 Task: Create a sub task Release to Production / Go Live for the task  Implement load balancing for better resource allocation in the project Transcend , assign it to team member softage.10@softage.net and update the status of the sub task to  Off Track , set the priority of the sub task to High.
Action: Mouse moved to (65, 459)
Screenshot: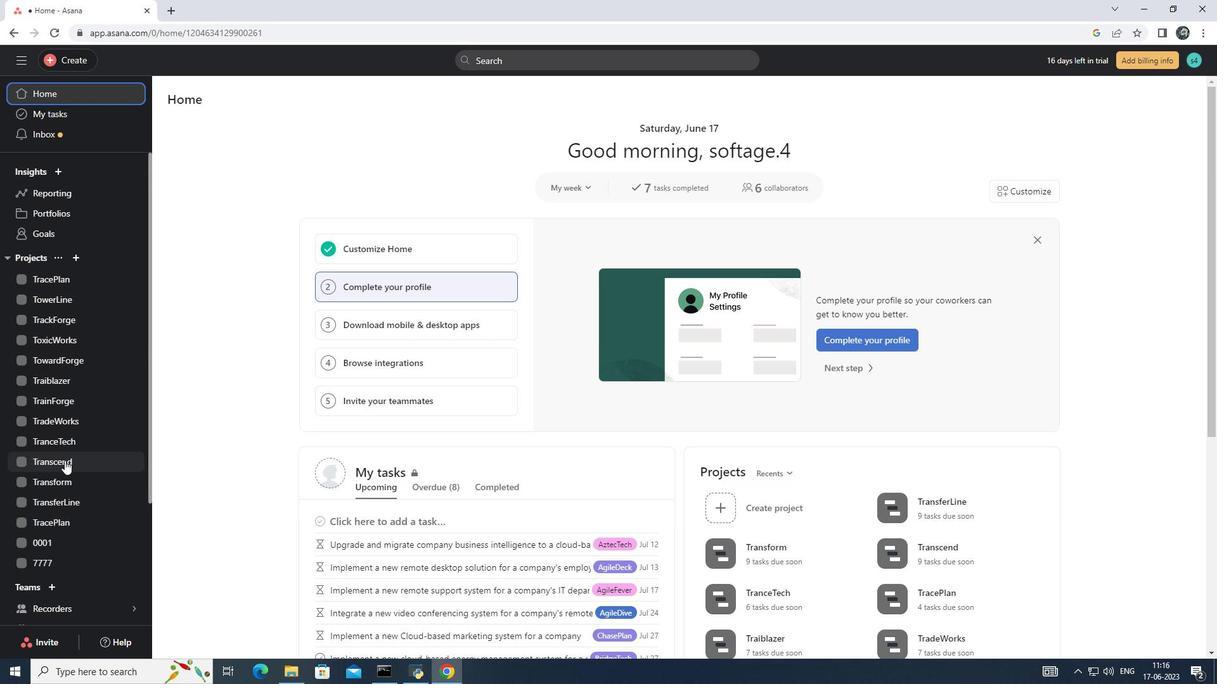 
Action: Mouse pressed left at (65, 459)
Screenshot: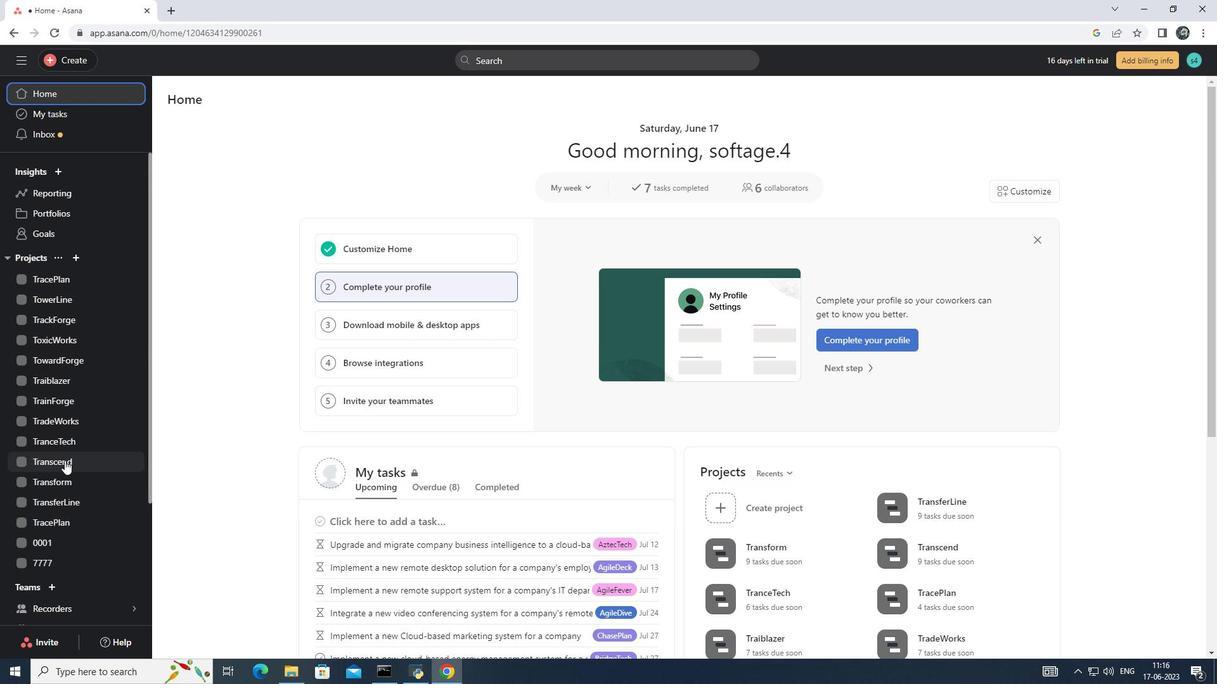 
Action: Mouse moved to (483, 303)
Screenshot: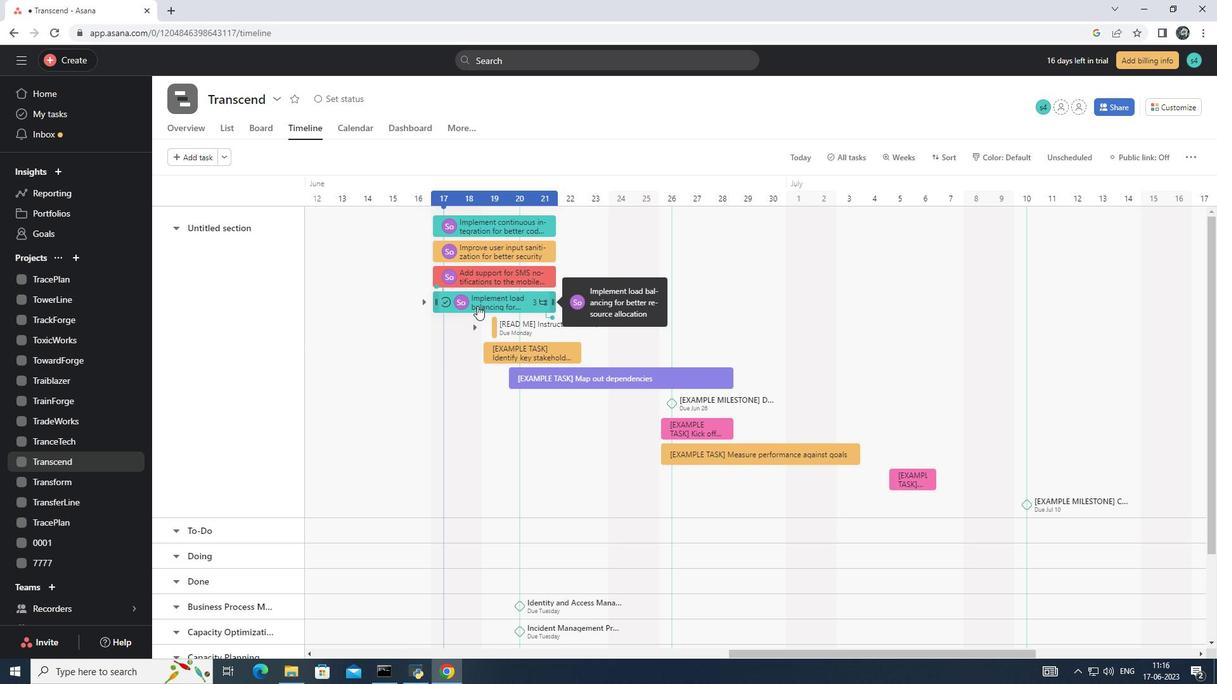 
Action: Mouse pressed left at (481, 303)
Screenshot: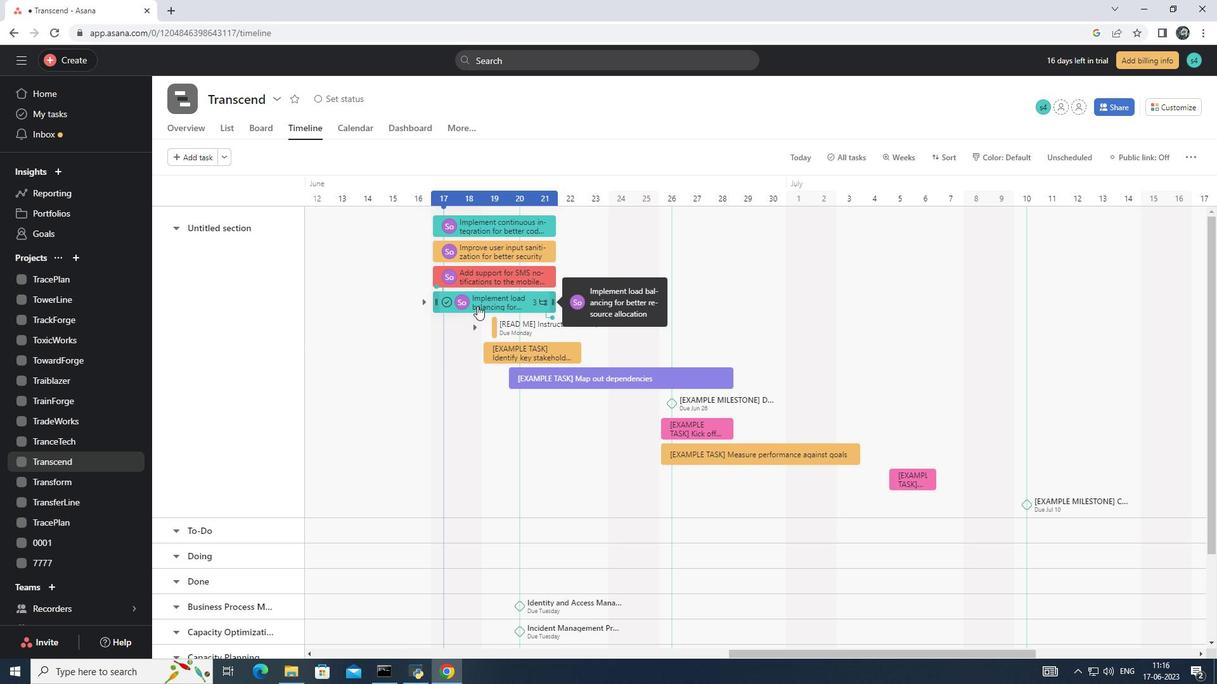 
Action: Mouse moved to (497, 301)
Screenshot: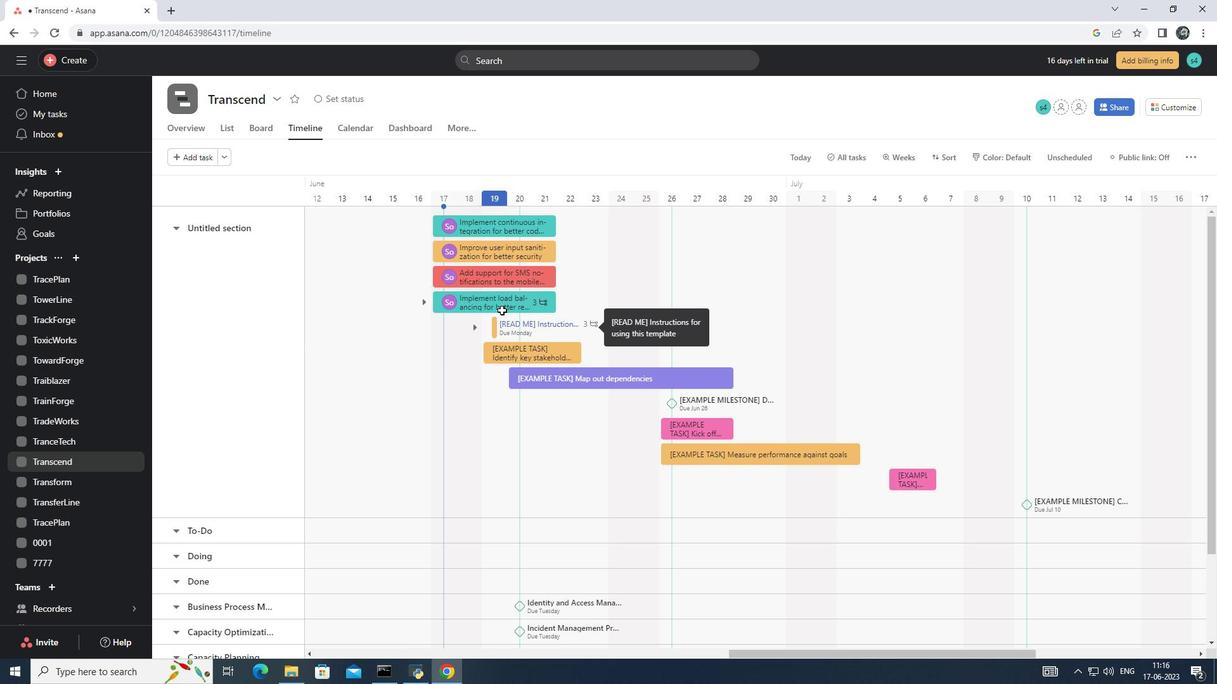 
Action: Mouse pressed left at (497, 301)
Screenshot: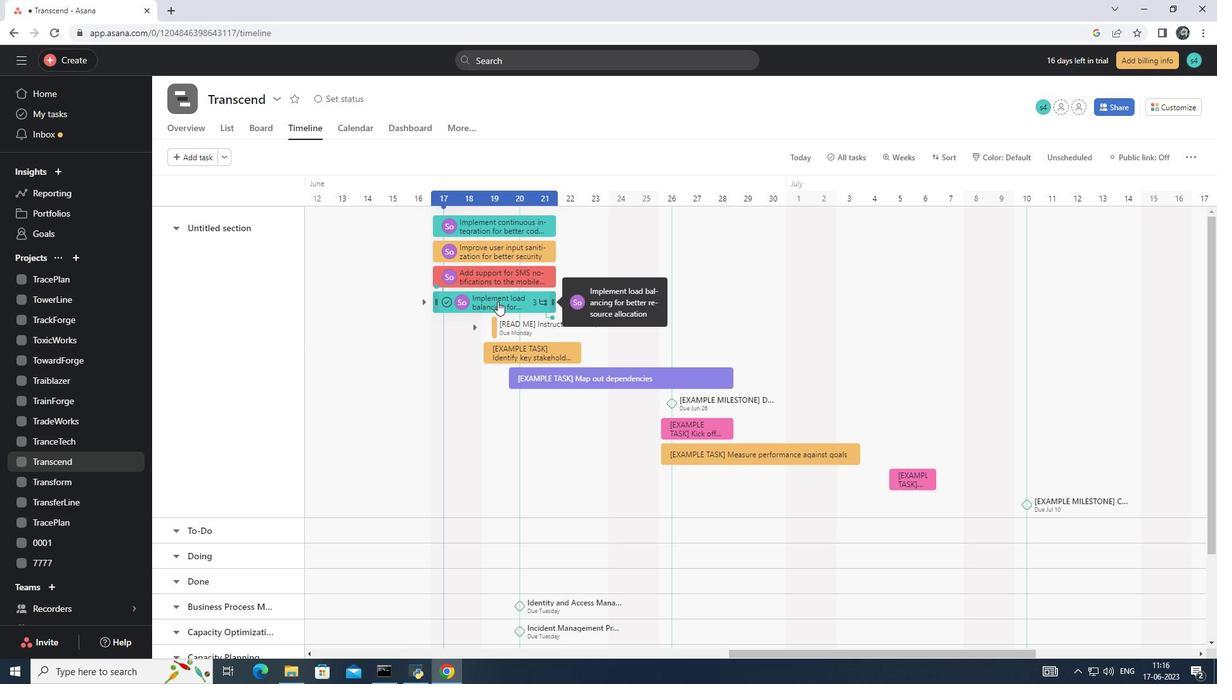 
Action: Mouse moved to (812, 505)
Screenshot: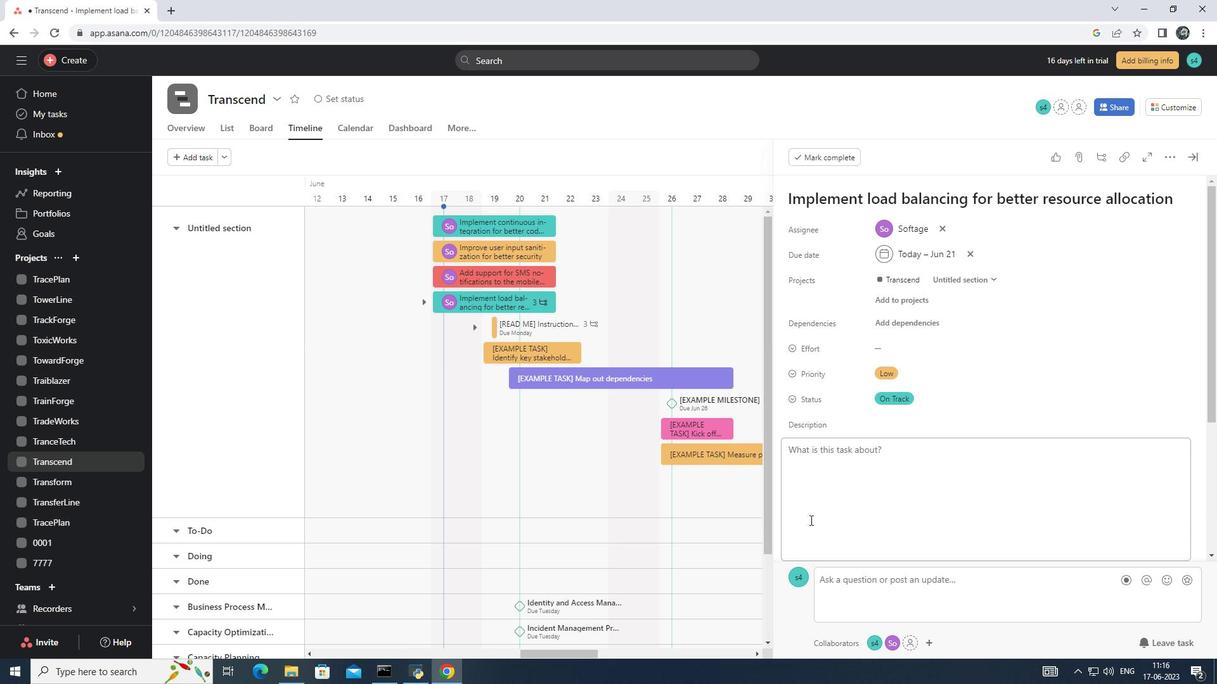 
Action: Mouse scrolled (812, 504) with delta (0, 0)
Screenshot: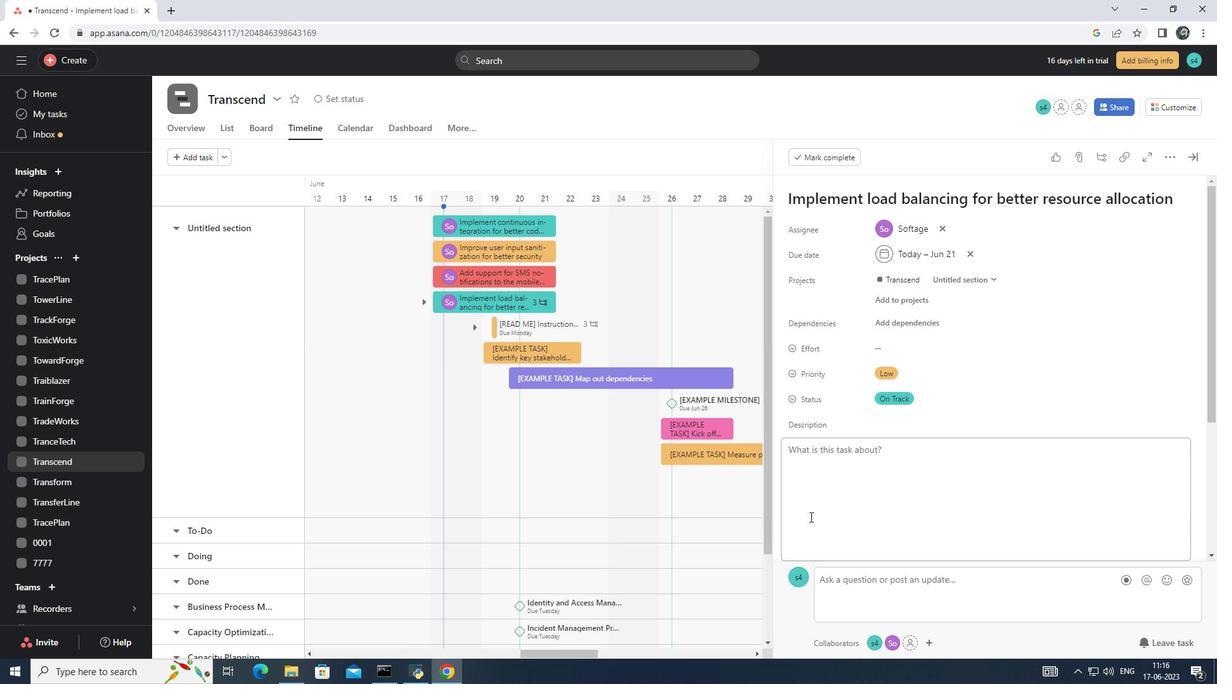 
Action: Mouse scrolled (812, 504) with delta (0, 0)
Screenshot: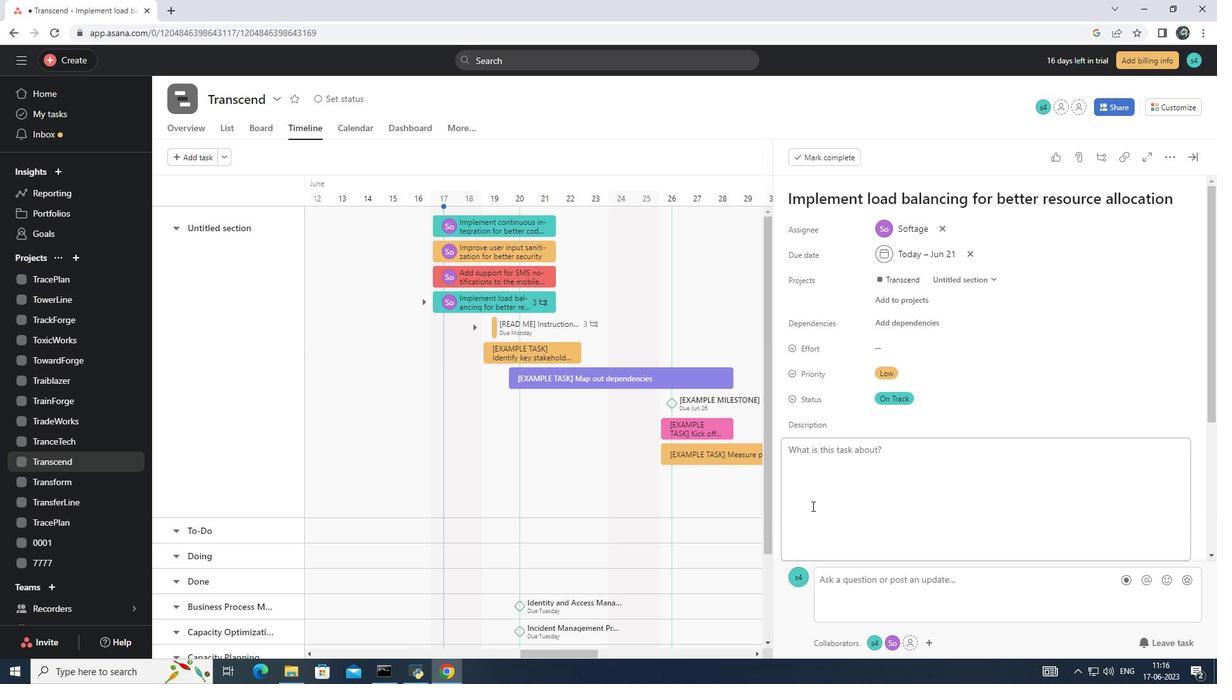 
Action: Mouse scrolled (812, 504) with delta (0, 0)
Screenshot: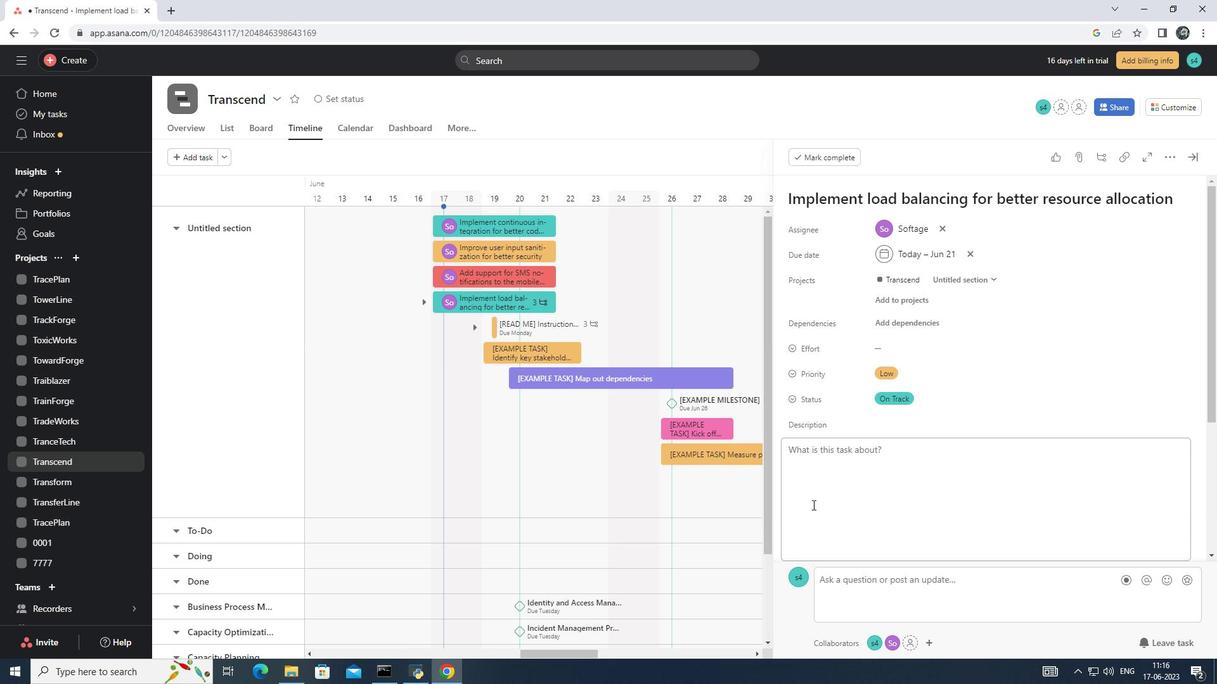 
Action: Mouse moved to (822, 477)
Screenshot: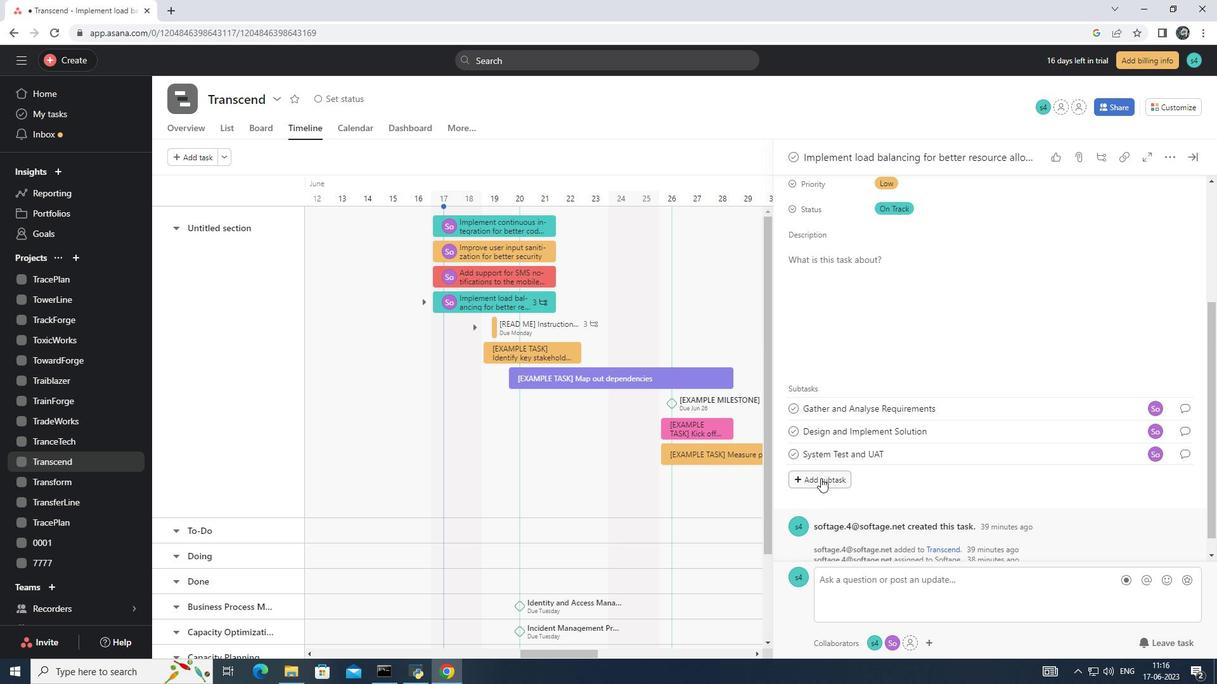 
Action: Mouse pressed left at (822, 477)
Screenshot: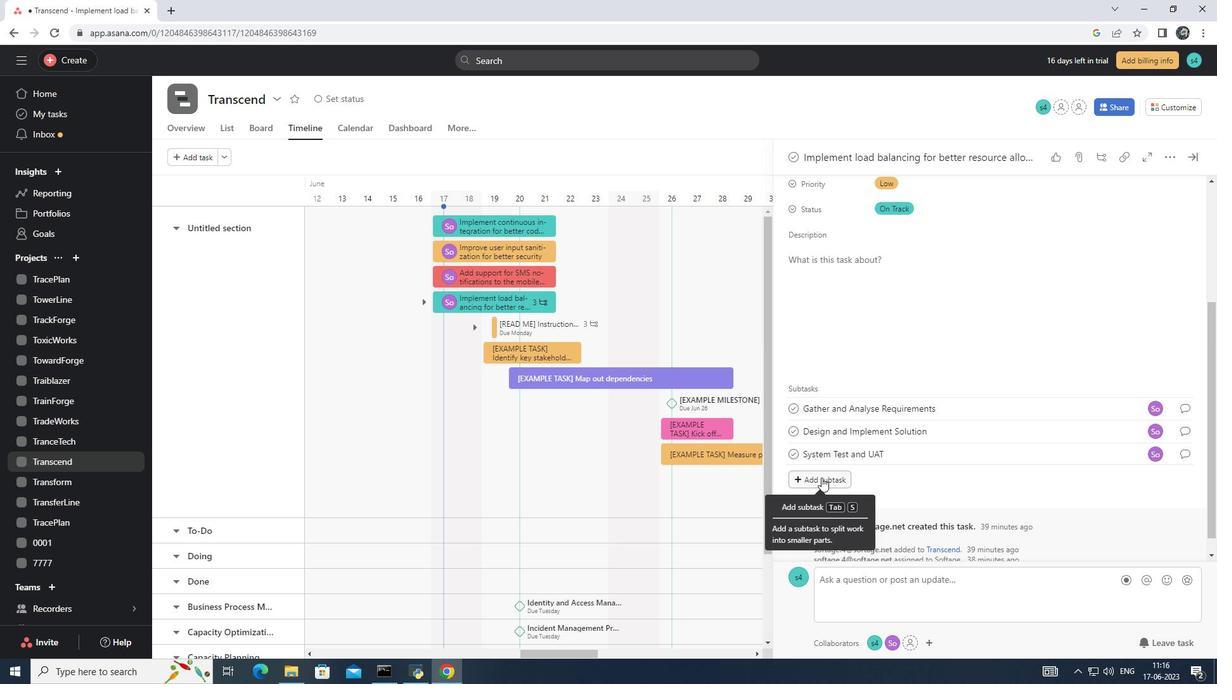
Action: Mouse moved to (939, 512)
Screenshot: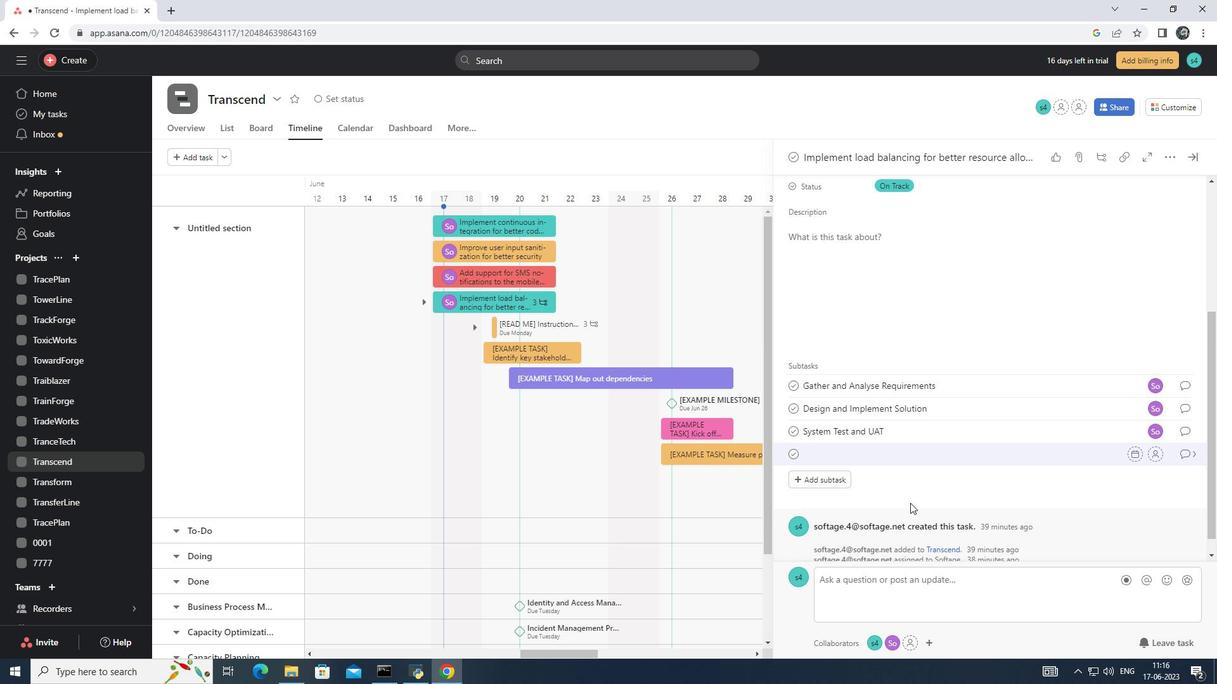 
Action: Key pressed <Key.shift>Release<Key.space>to<Key.space><Key.shift>Productio/<Key.shift>Go<Key.backspace><Key.backspace><Key.backspace>n<Key.space>/<Key.space><Key.shift>Go<Key.space><Key.shift>Live
Screenshot: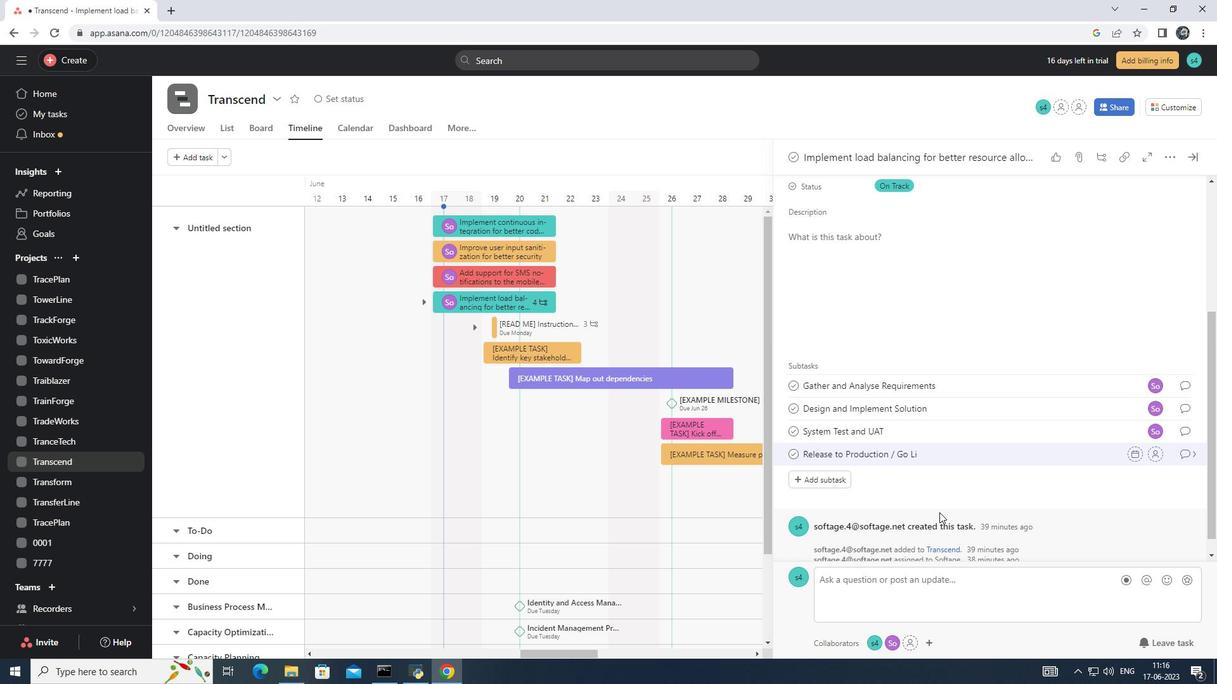 
Action: Mouse moved to (1155, 453)
Screenshot: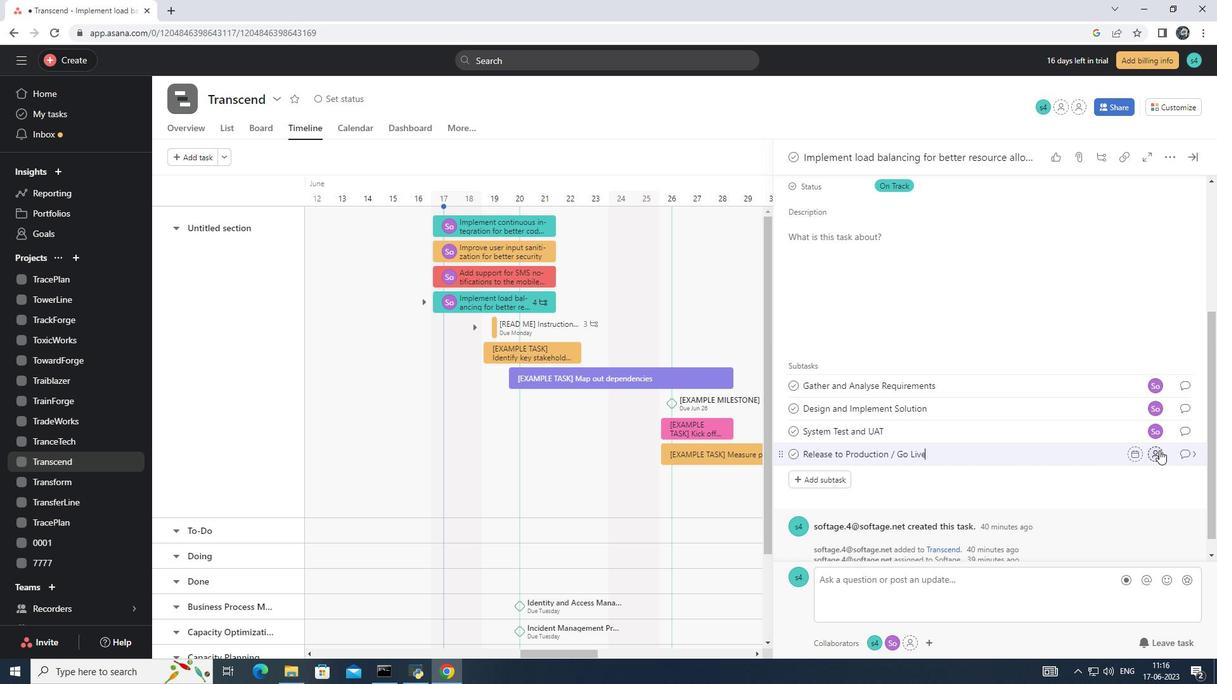 
Action: Mouse pressed left at (1155, 453)
Screenshot: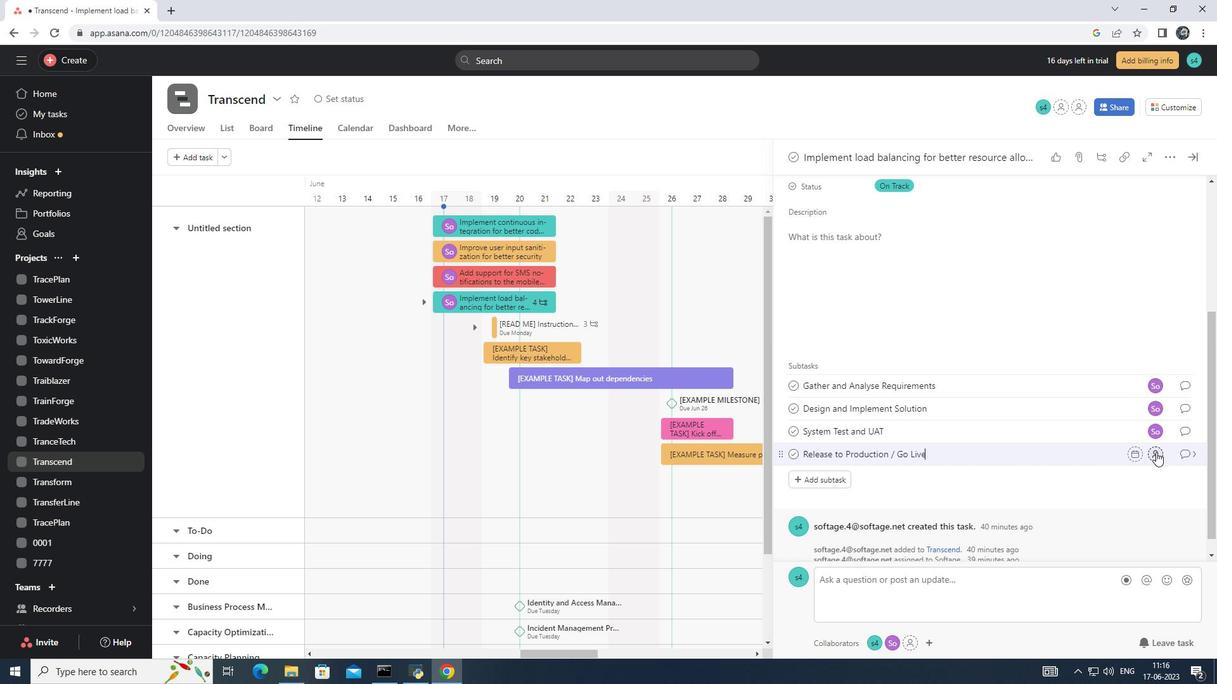 
Action: Mouse moved to (1052, 504)
Screenshot: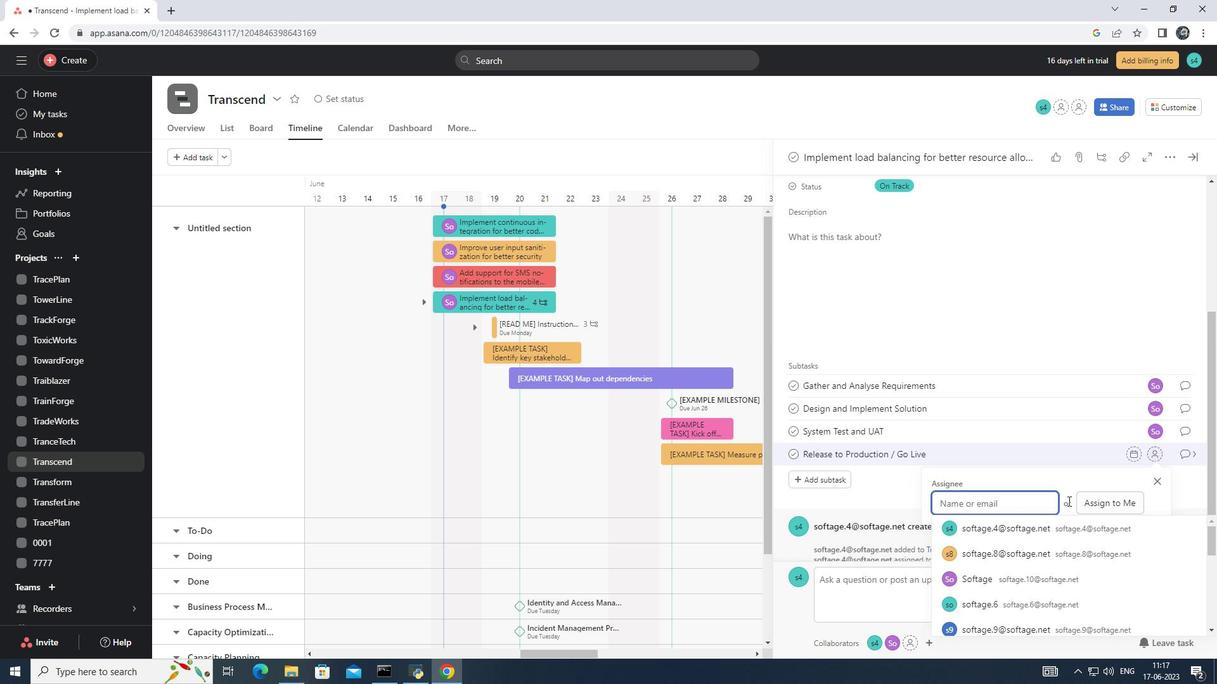 
Action: Key pressed softage.10
Screenshot: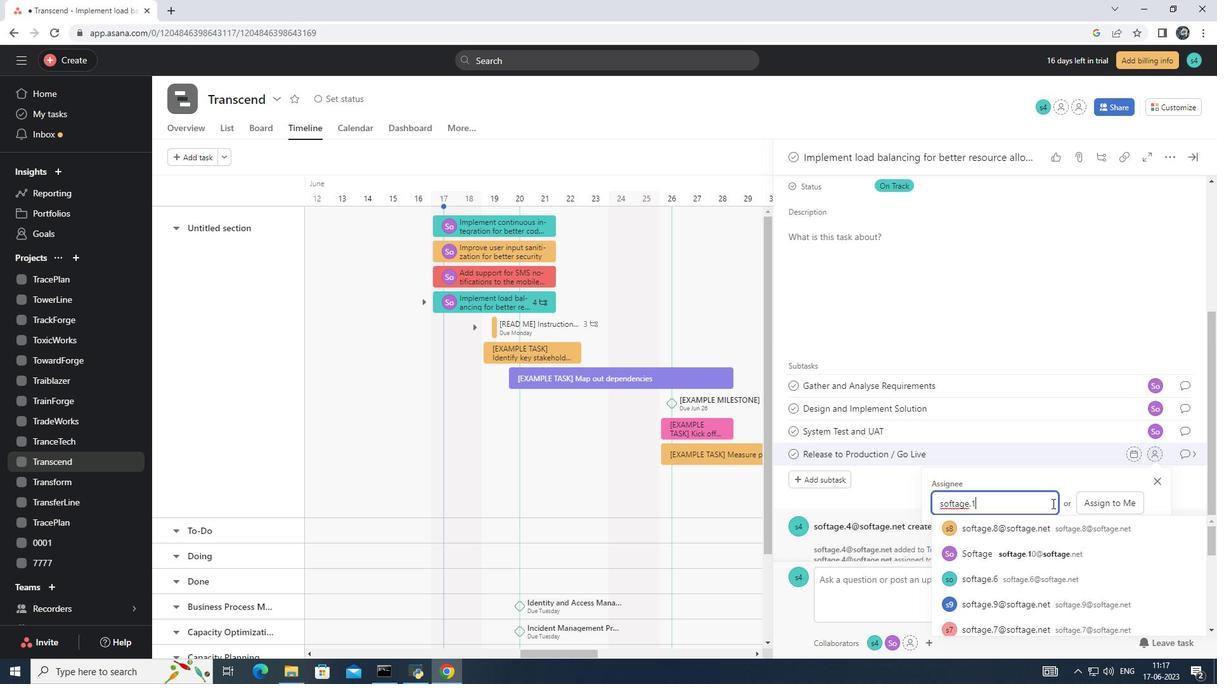 
Action: Mouse moved to (1054, 553)
Screenshot: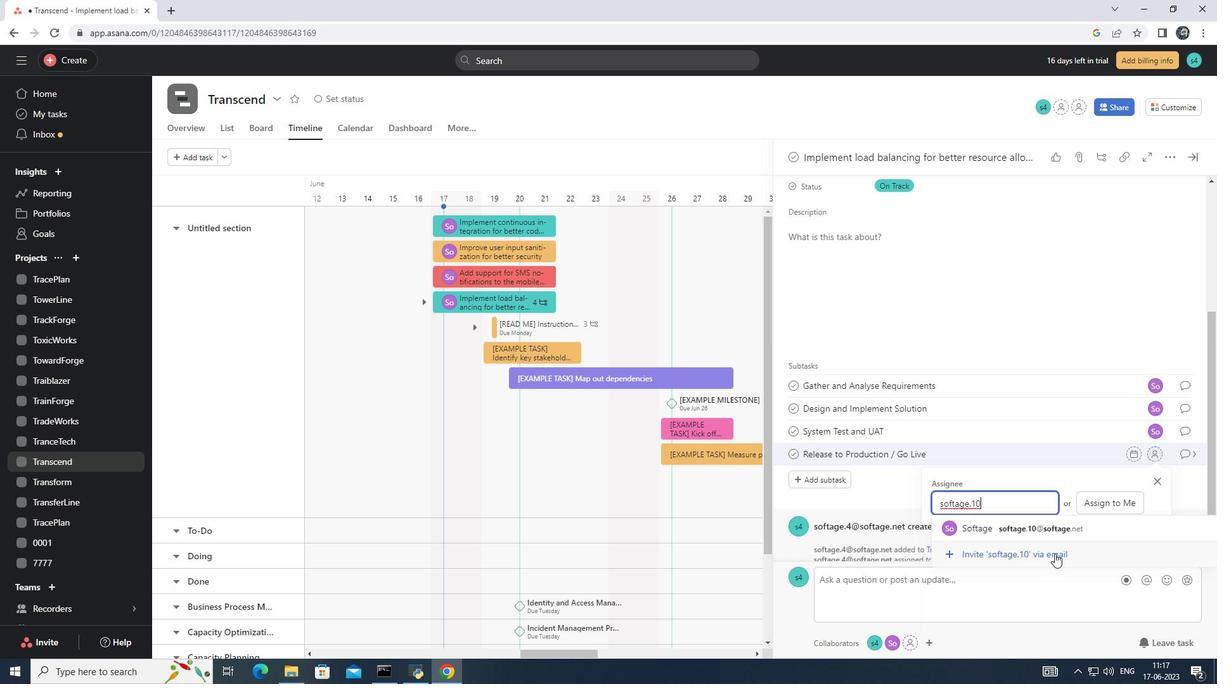 
Action: Mouse pressed left at (1054, 553)
Screenshot: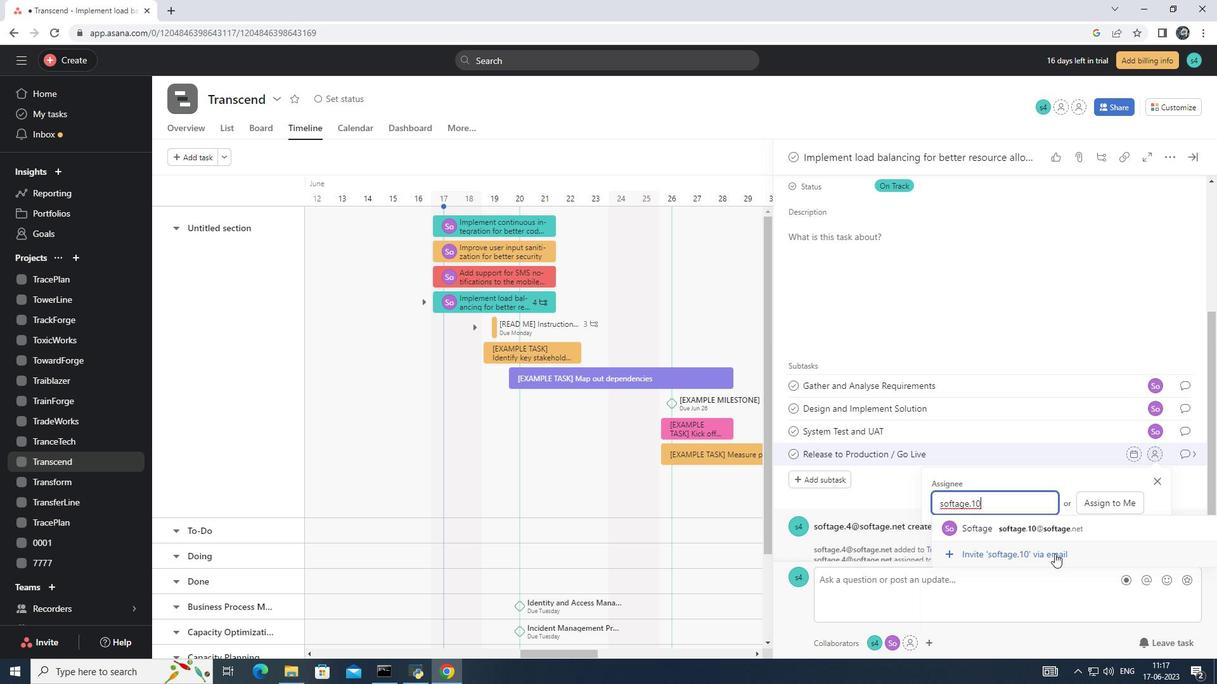
Action: Mouse moved to (1179, 454)
Screenshot: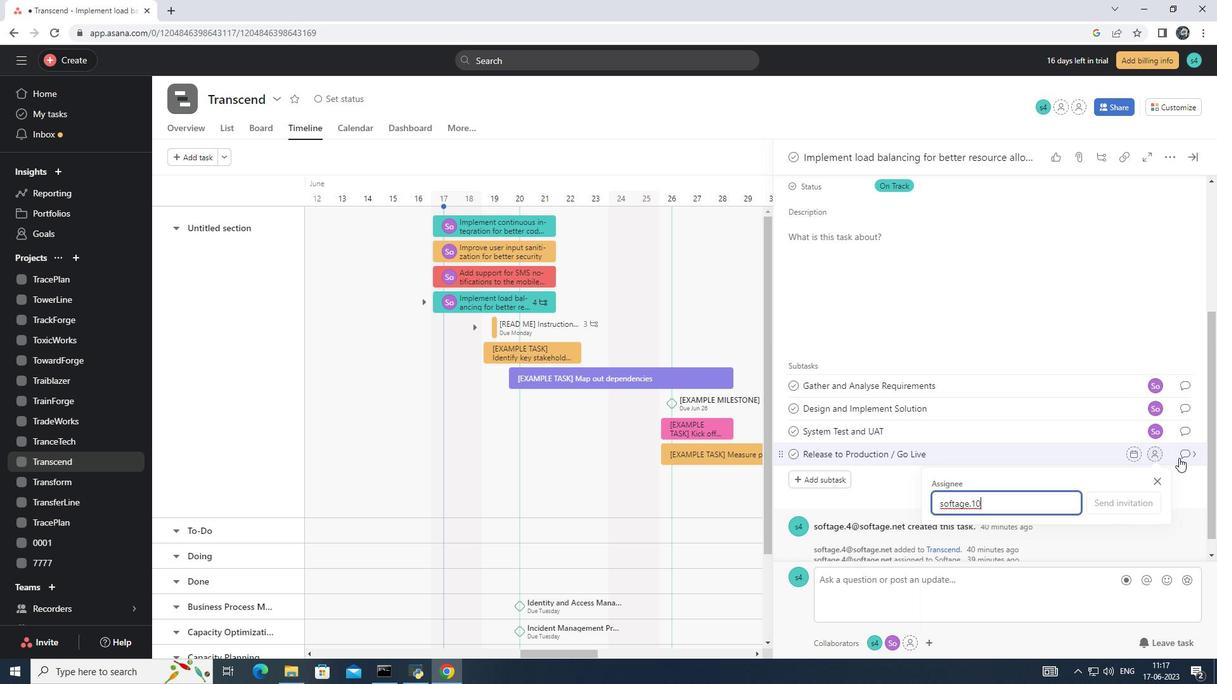 
Action: Mouse pressed left at (1179, 454)
Screenshot: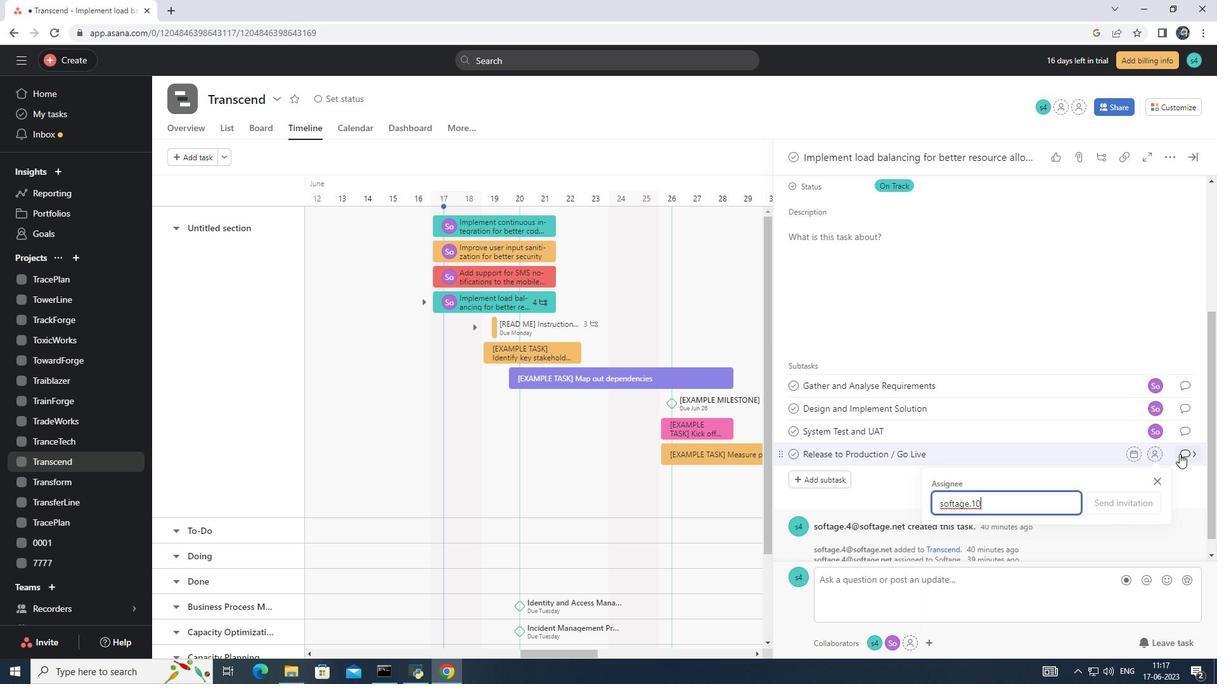 
Action: Mouse moved to (822, 334)
Screenshot: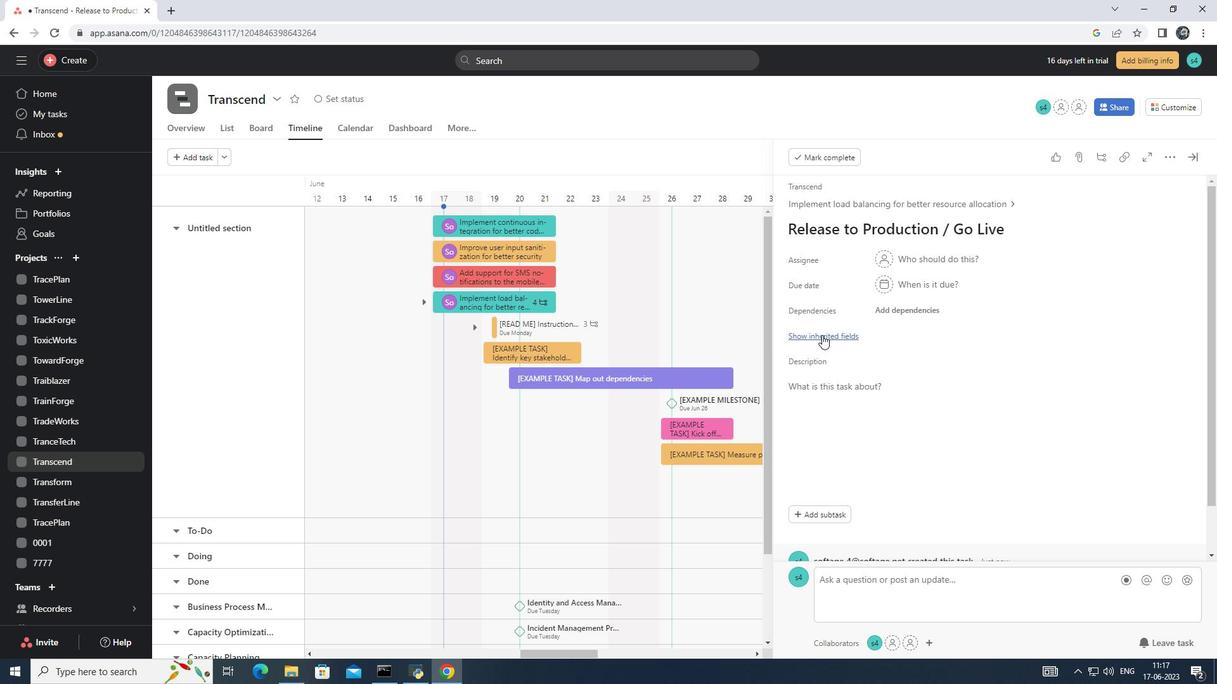 
Action: Mouse pressed left at (822, 334)
Screenshot: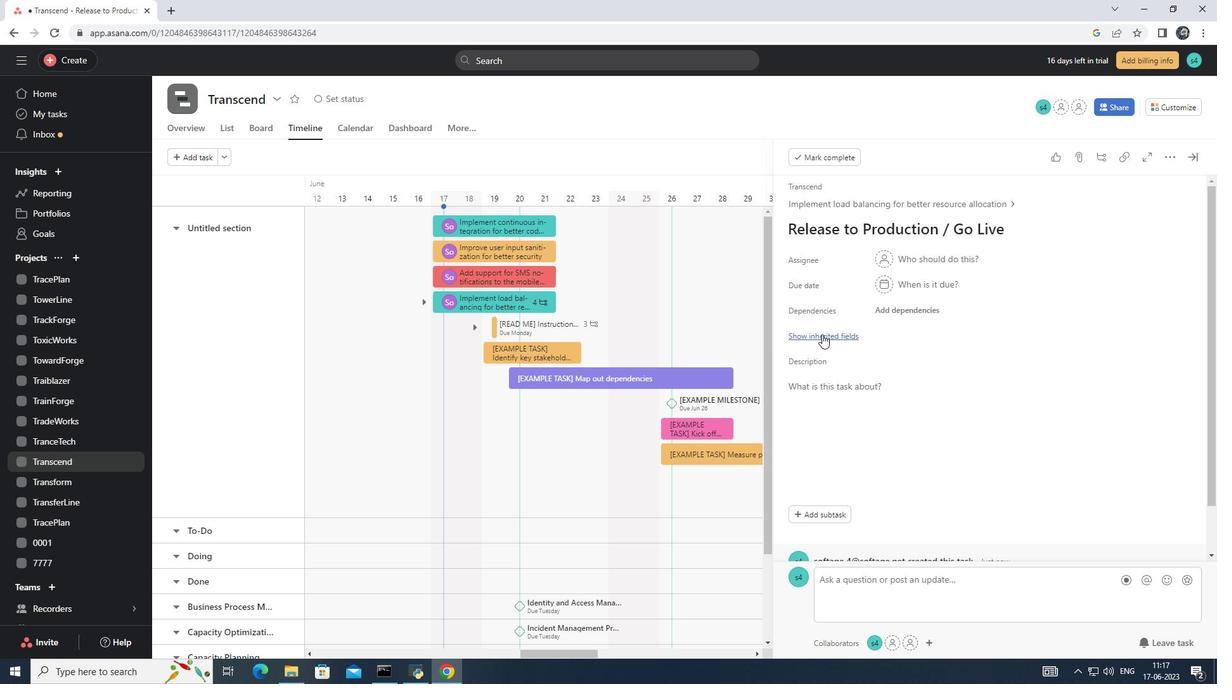 
Action: Mouse moved to (876, 407)
Screenshot: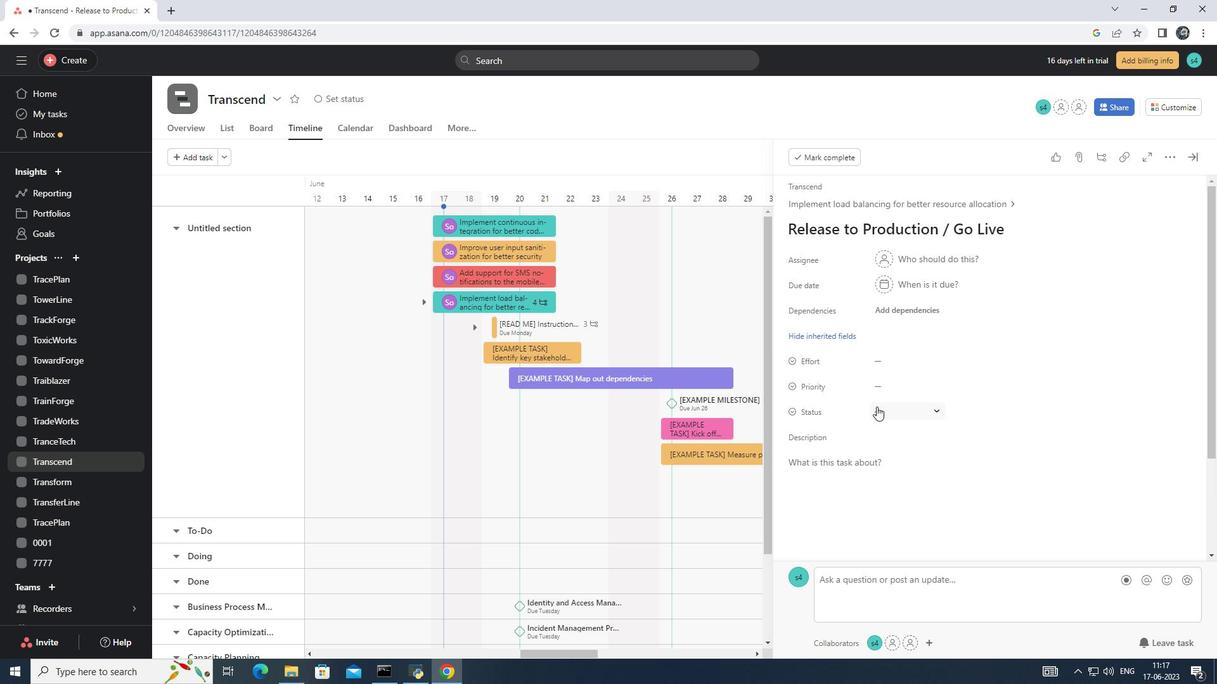 
Action: Mouse pressed left at (876, 407)
Screenshot: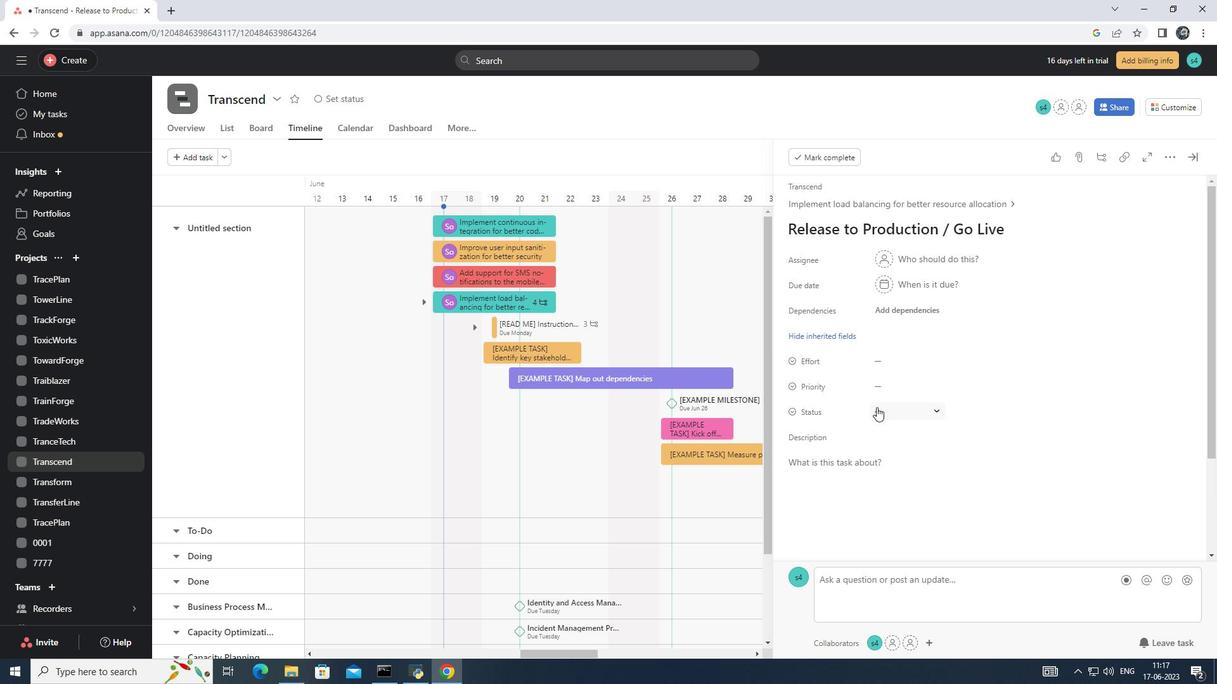 
Action: Mouse moved to (912, 502)
Screenshot: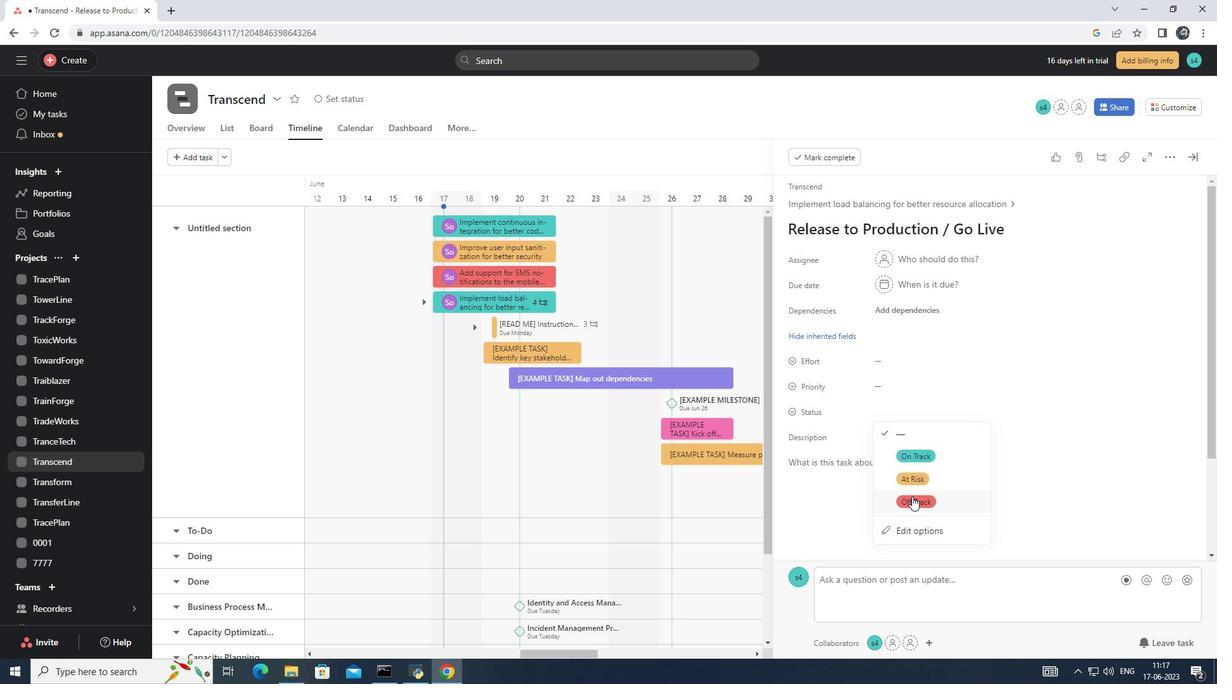 
Action: Mouse pressed left at (912, 502)
Screenshot: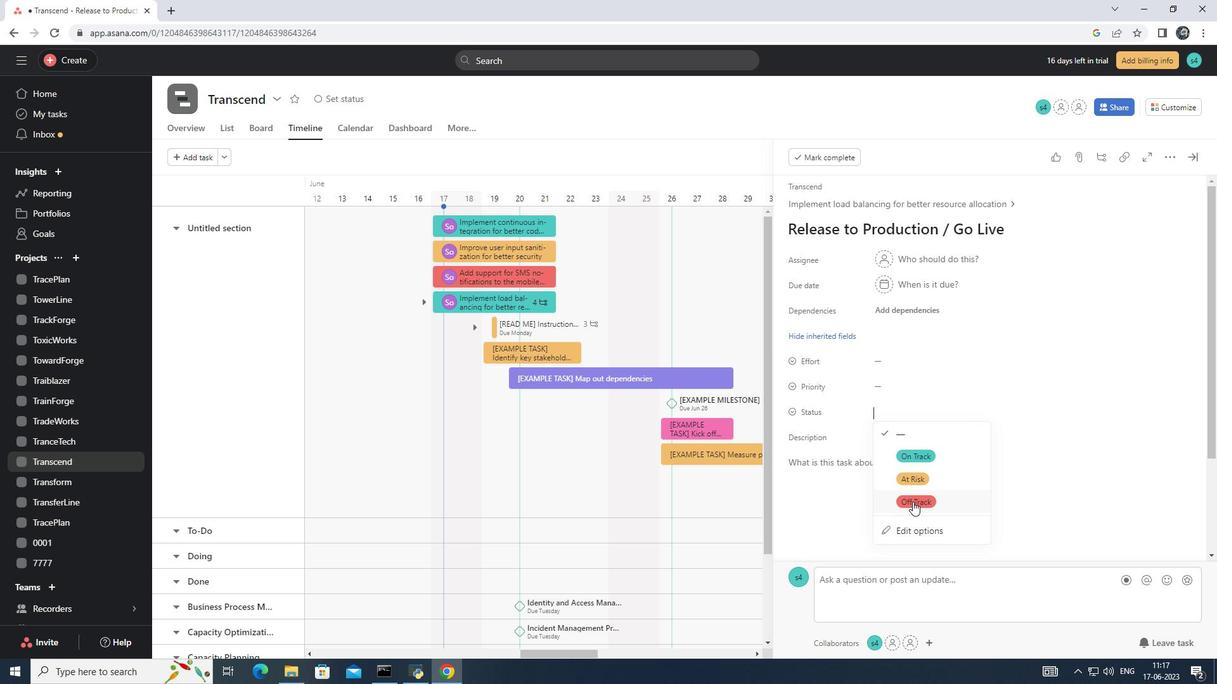 
Action: Mouse moved to (880, 382)
Screenshot: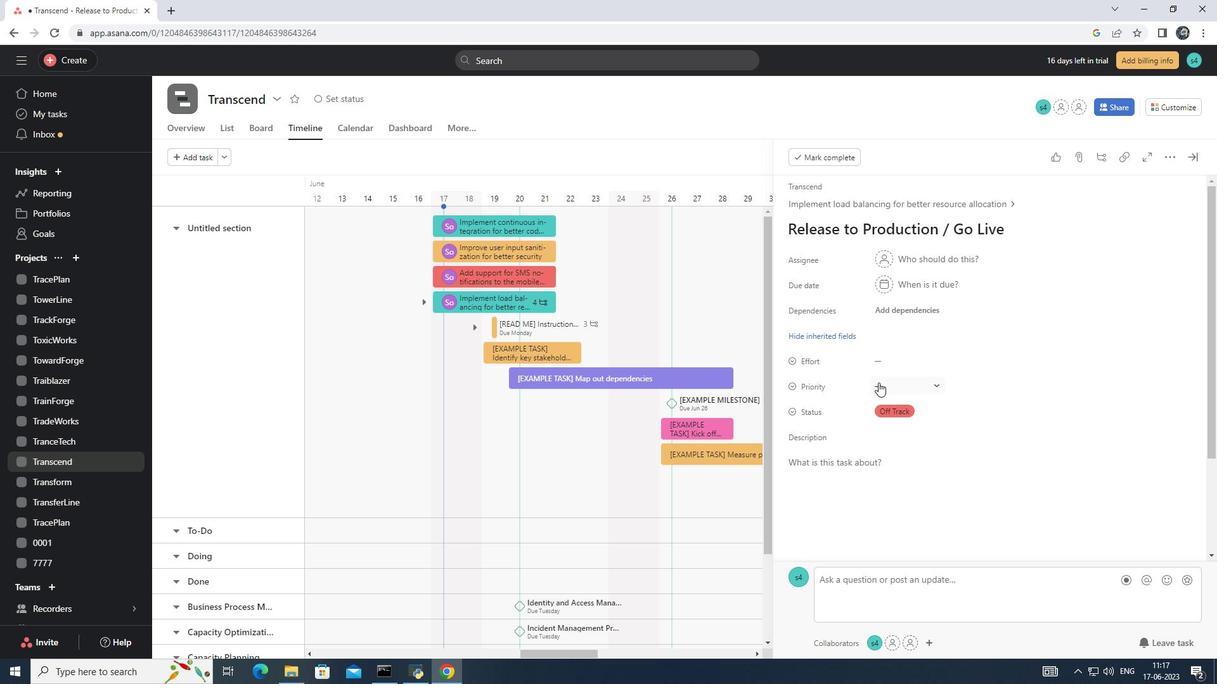 
Action: Mouse pressed left at (880, 382)
Screenshot: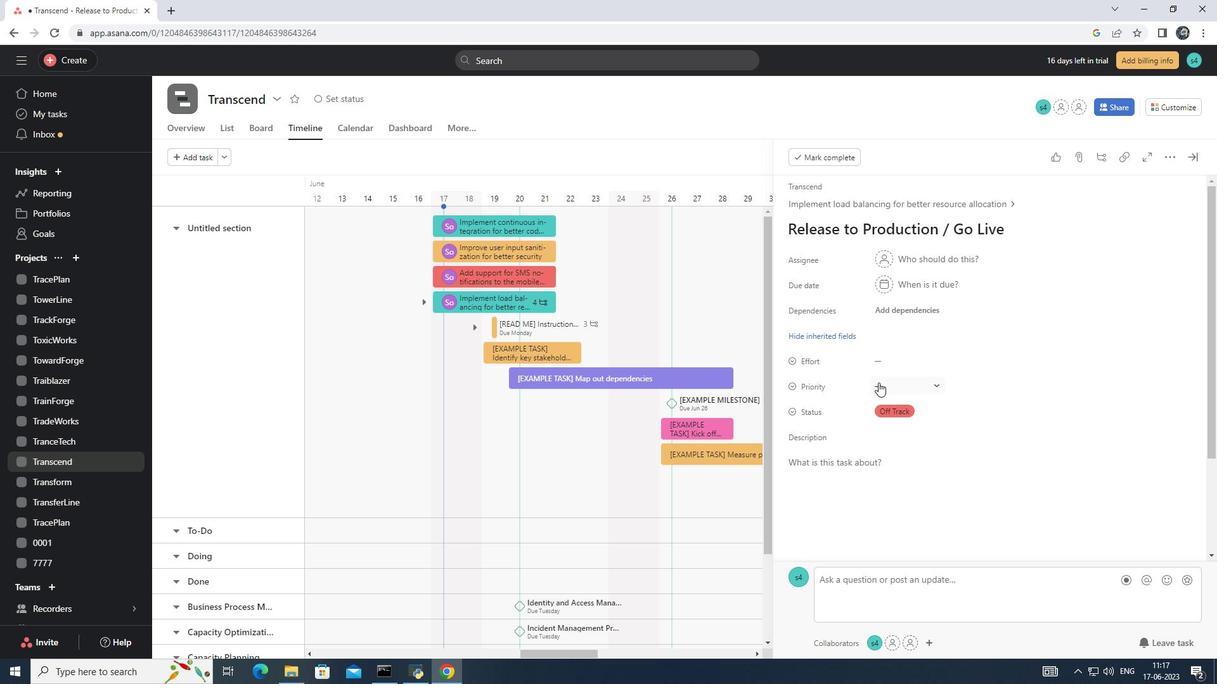
Action: Mouse moved to (911, 429)
Screenshot: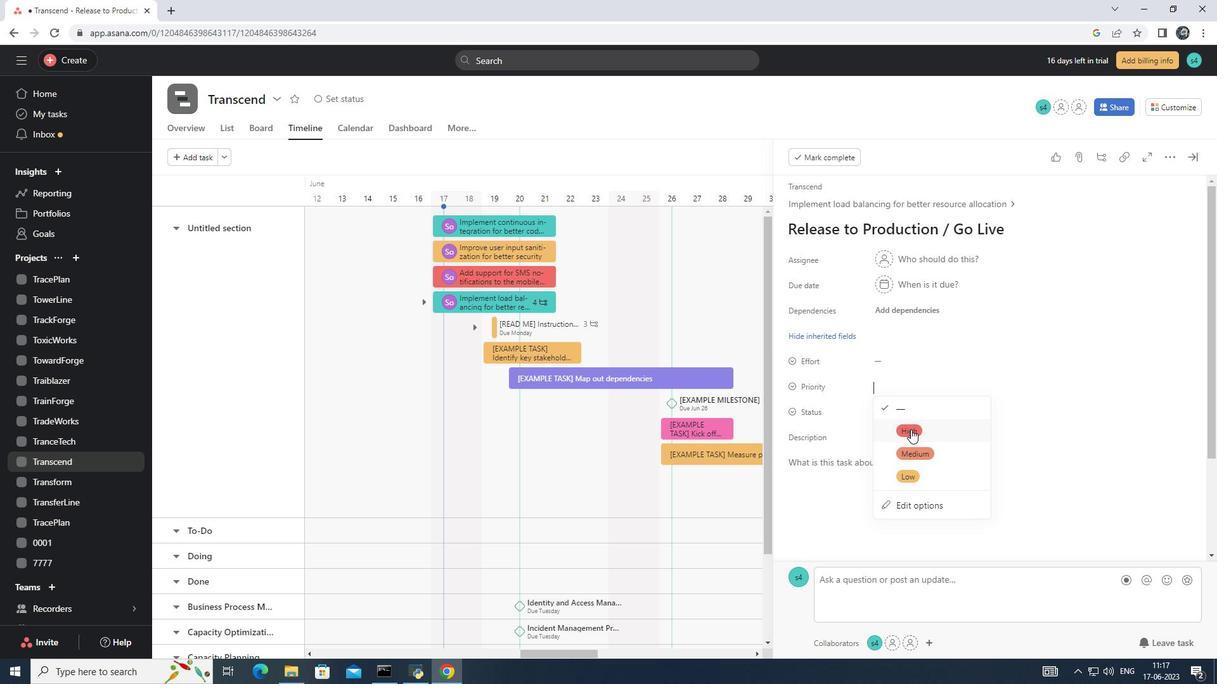
Action: Mouse pressed left at (911, 429)
Screenshot: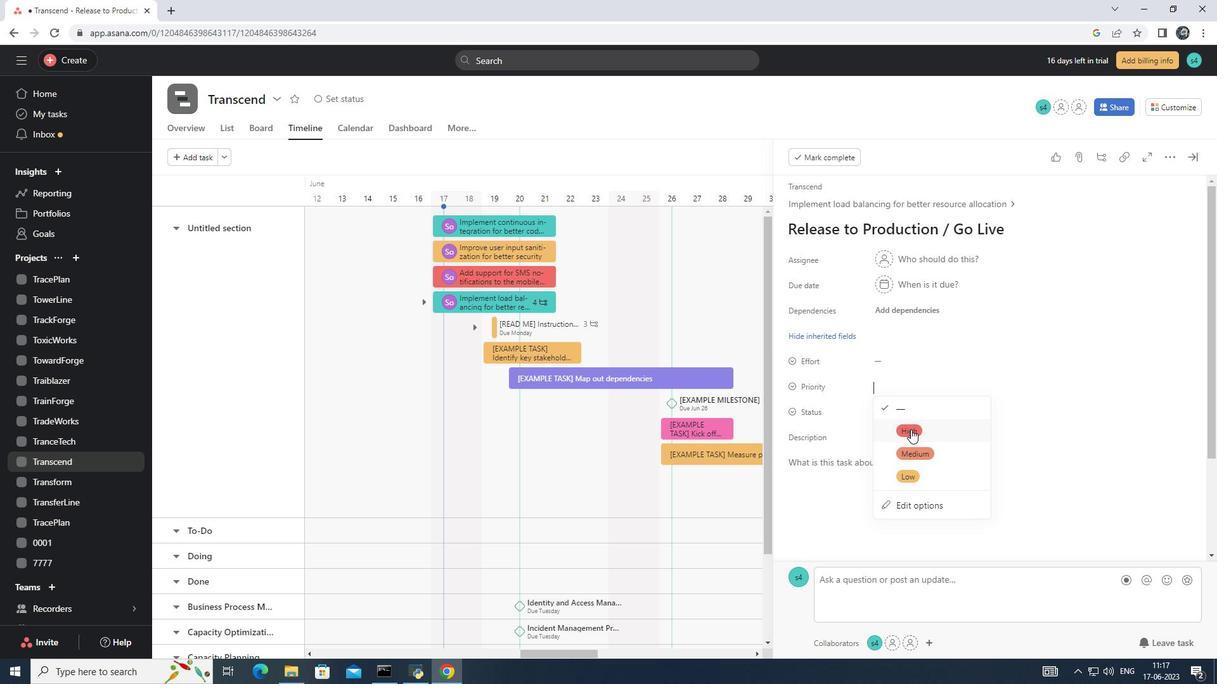
Action: Mouse moved to (915, 422)
Screenshot: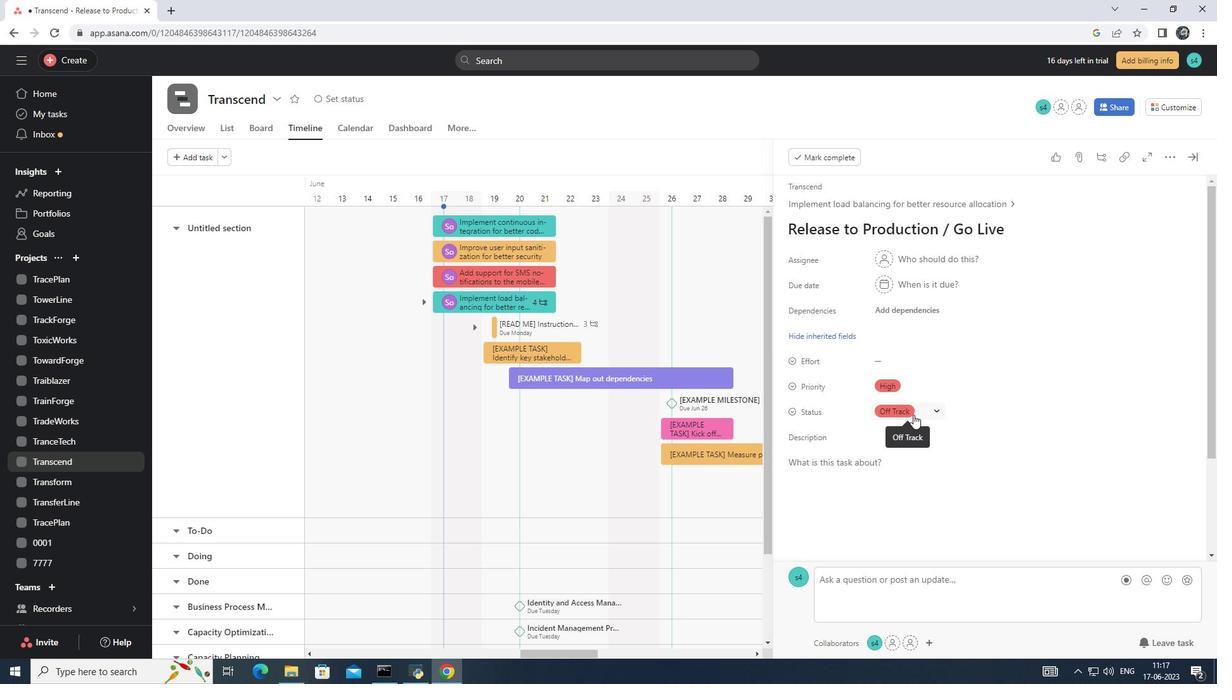 
